 Task: Check current mortgage rates for homes with 30-year fixed loan payments.
Action: Mouse moved to (721, 136)
Screenshot: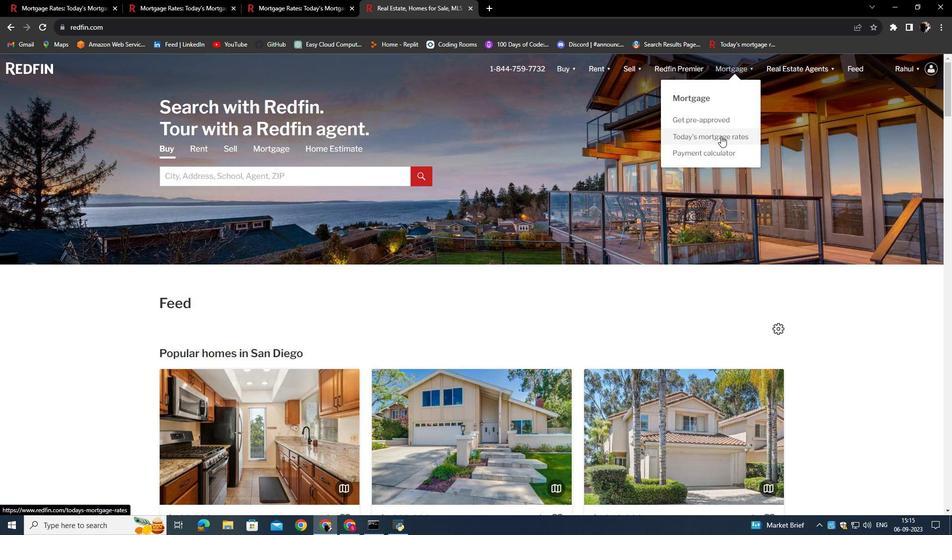 
Action: Mouse pressed left at (721, 136)
Screenshot: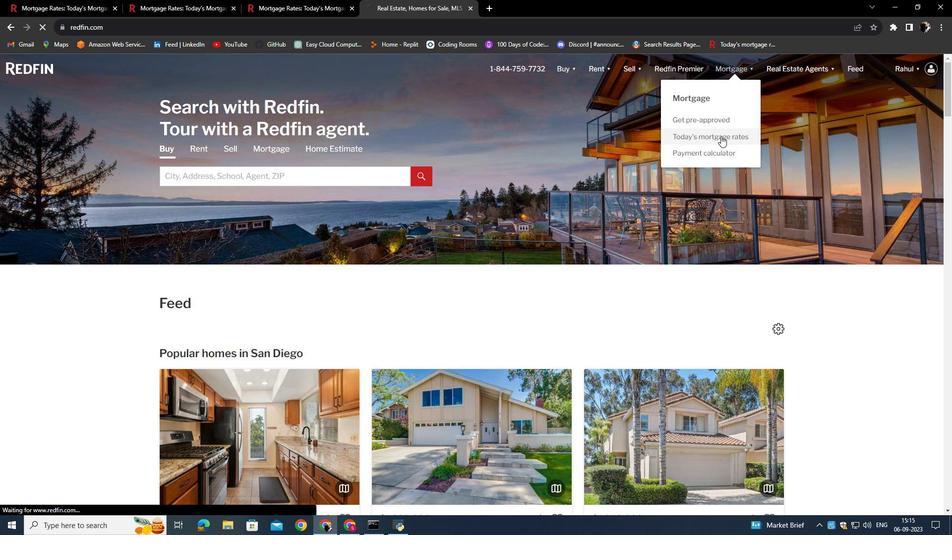 
Action: Mouse moved to (370, 260)
Screenshot: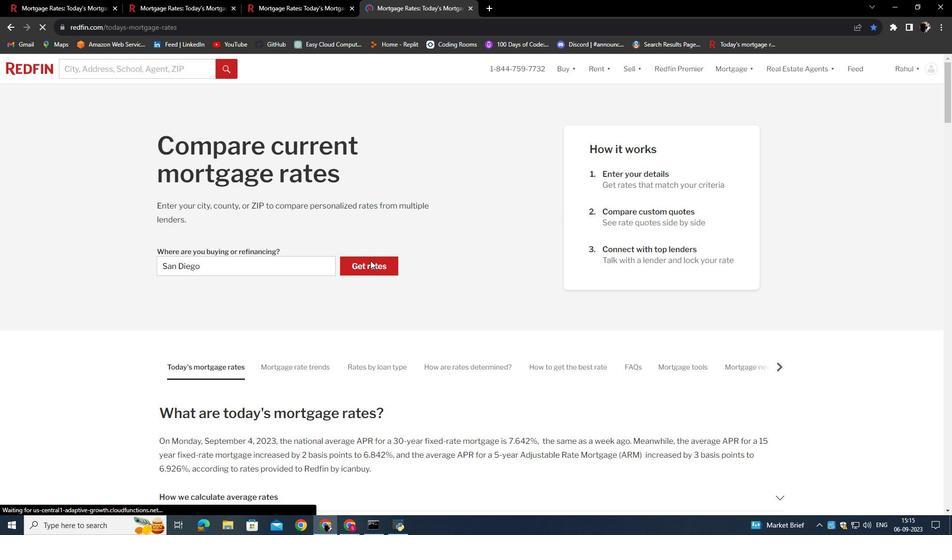 
Action: Mouse pressed left at (370, 260)
Screenshot: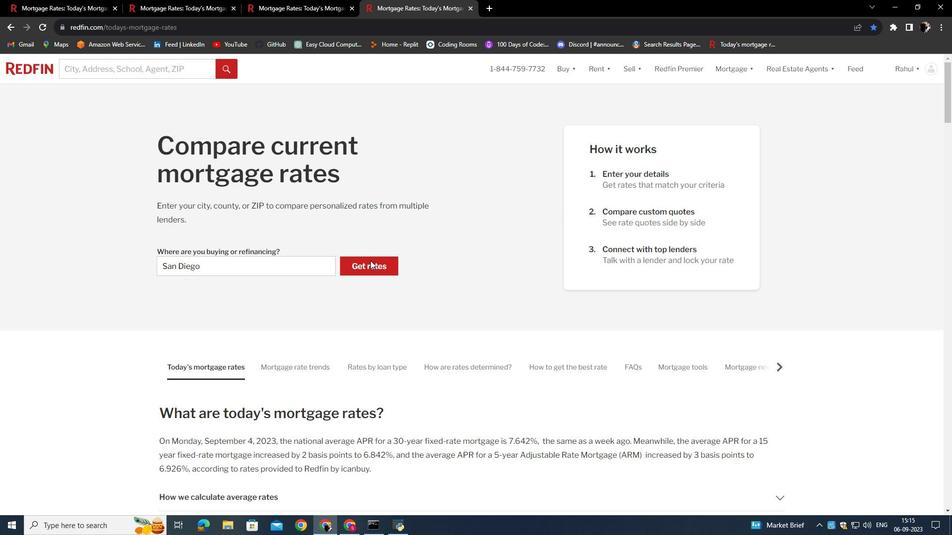 
Action: Mouse moved to (268, 193)
Screenshot: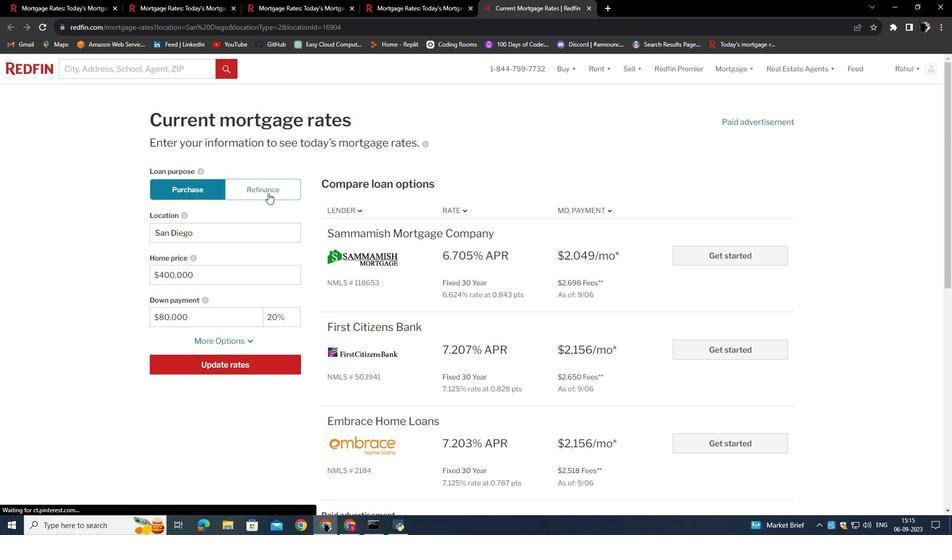 
Action: Mouse pressed left at (268, 193)
Screenshot: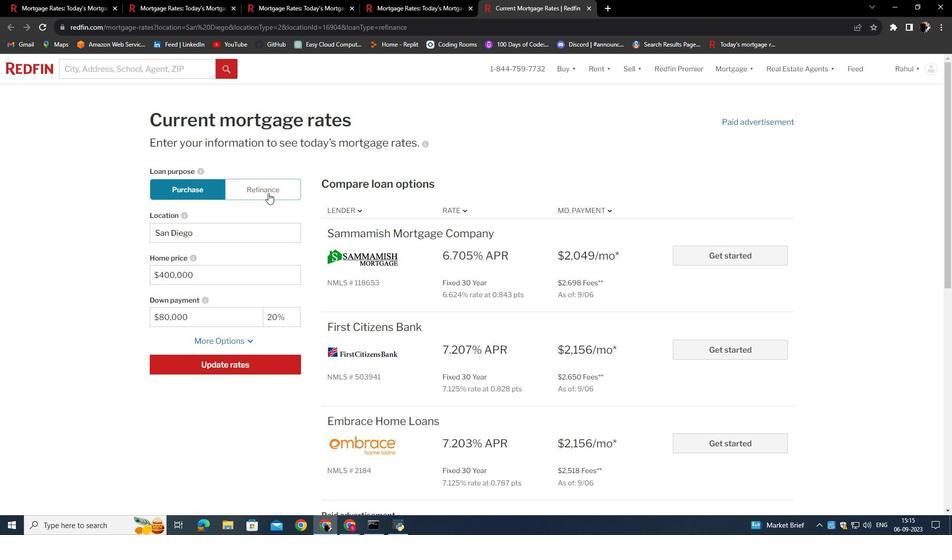 
Action: Mouse moved to (245, 339)
Screenshot: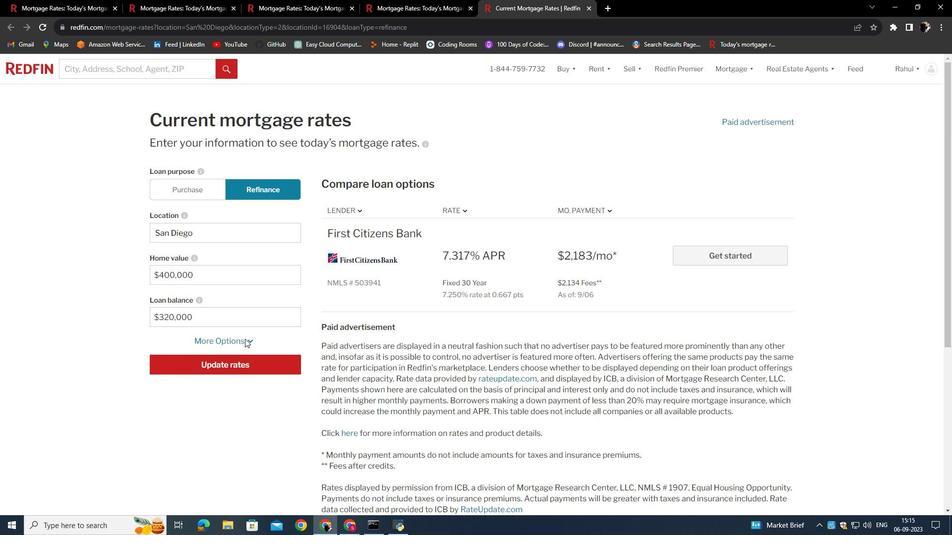
Action: Mouse pressed left at (245, 339)
Screenshot: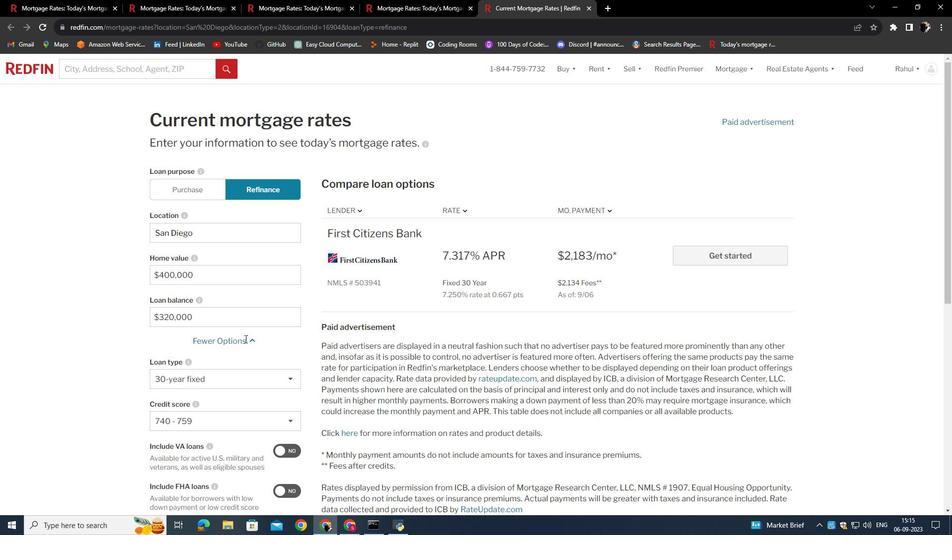 
Action: Mouse moved to (228, 383)
Screenshot: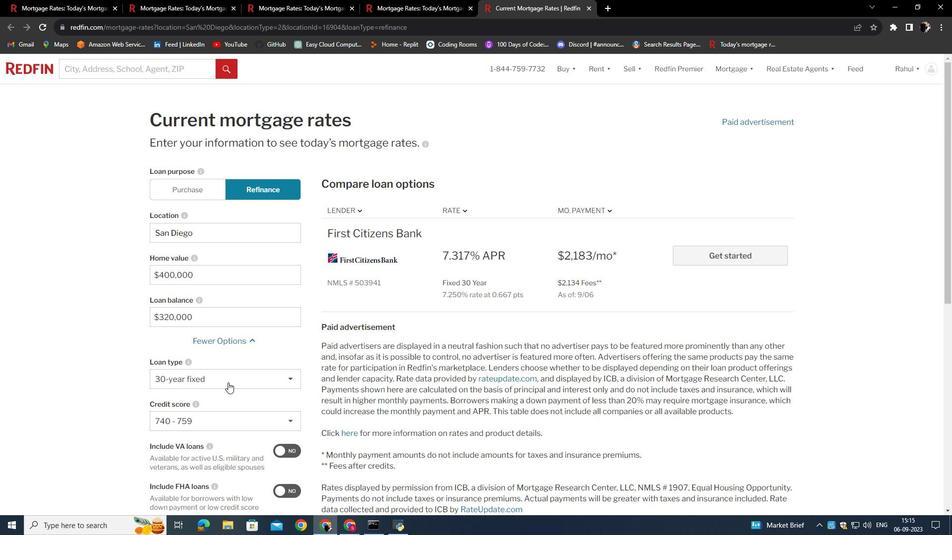 
Action: Mouse pressed left at (228, 383)
Screenshot: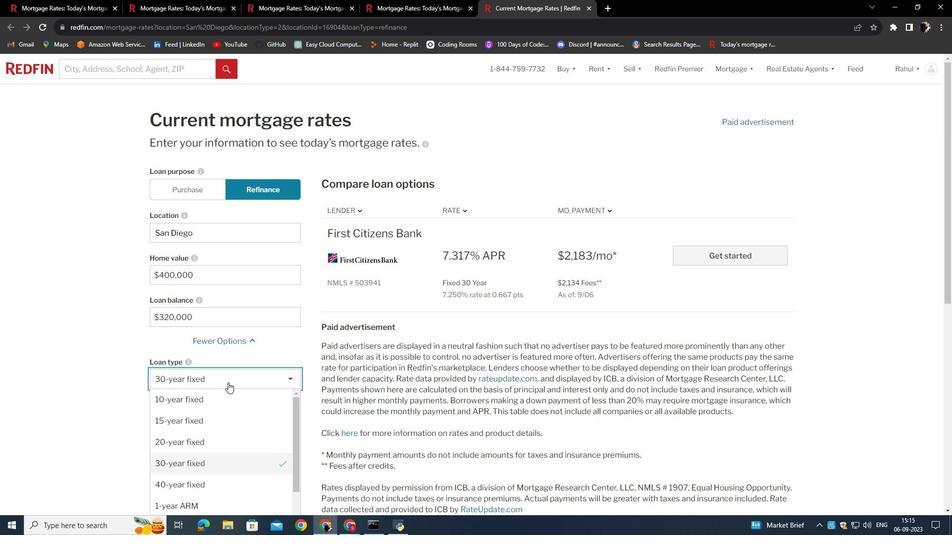 
Action: Mouse moved to (218, 464)
Screenshot: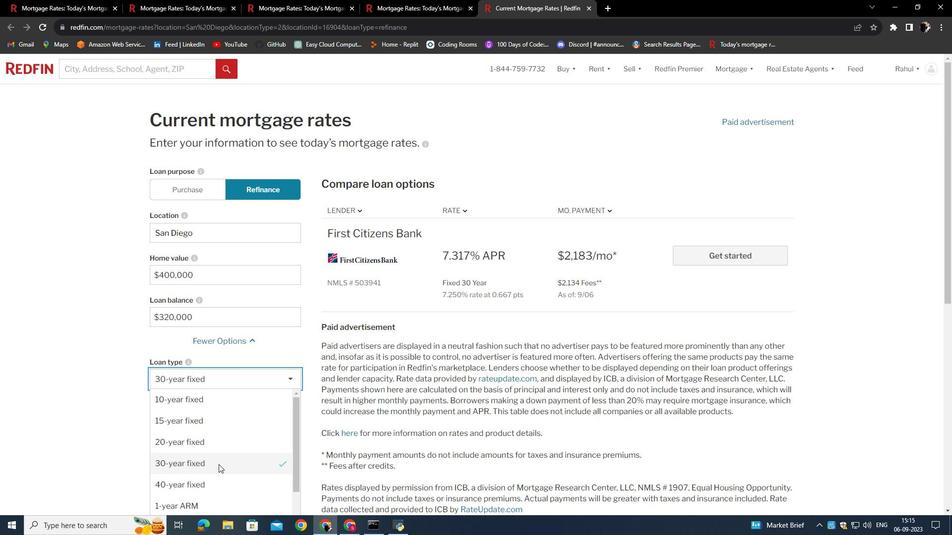
Action: Mouse pressed left at (218, 464)
Screenshot: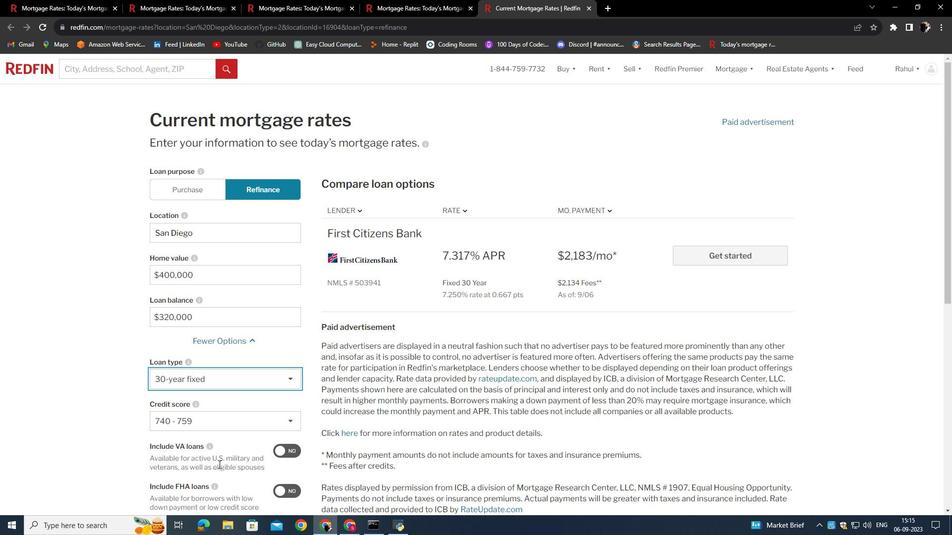 
Action: Mouse moved to (221, 449)
Screenshot: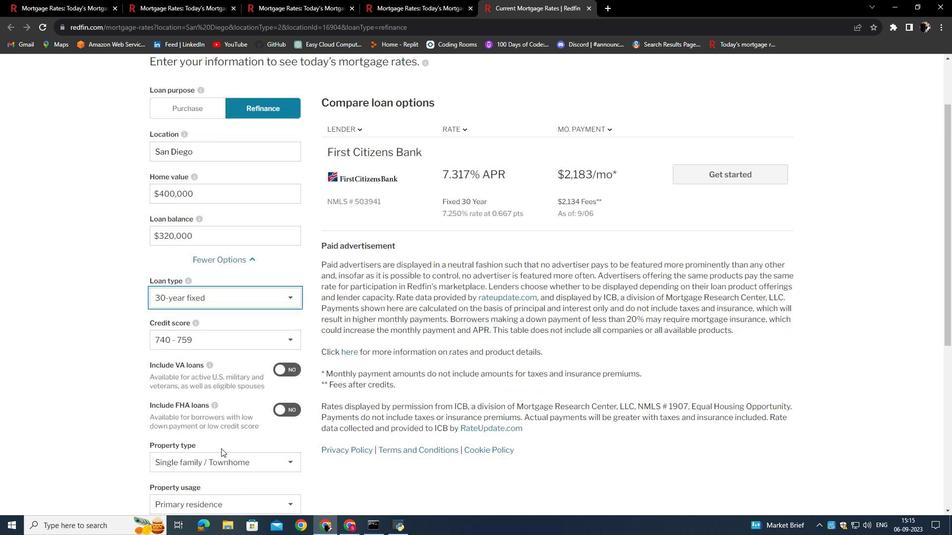
Action: Mouse scrolled (221, 448) with delta (0, 0)
Screenshot: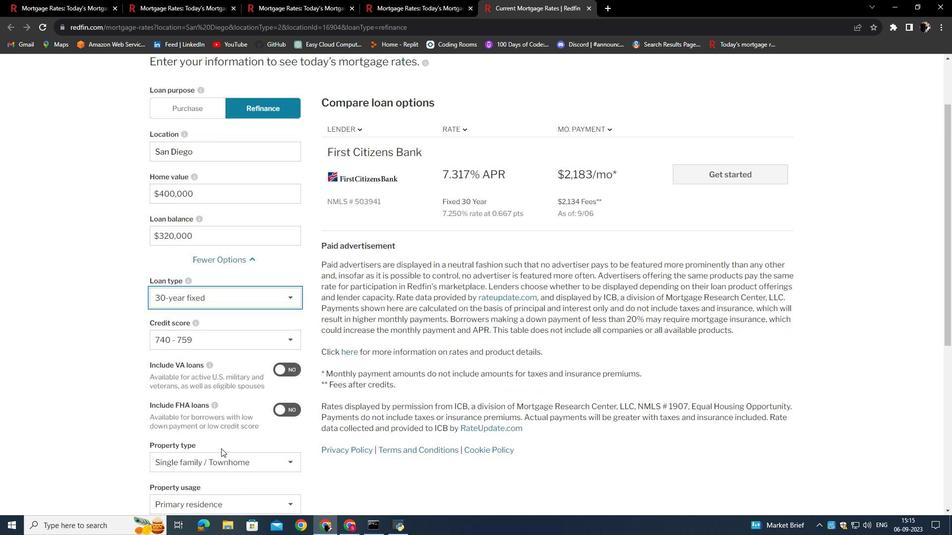 
Action: Mouse scrolled (221, 448) with delta (0, 0)
Screenshot: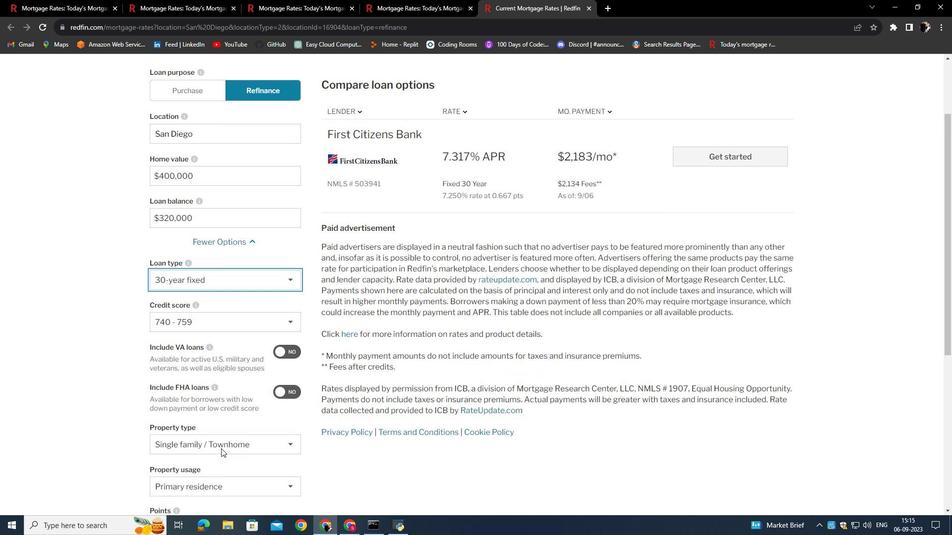 
Action: Mouse moved to (221, 438)
Screenshot: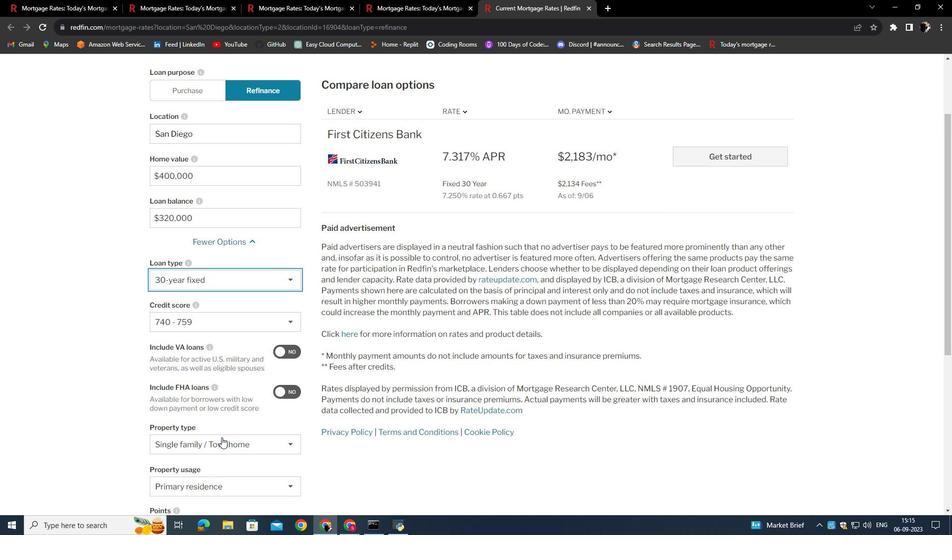 
Action: Mouse scrolled (221, 437) with delta (0, 0)
Screenshot: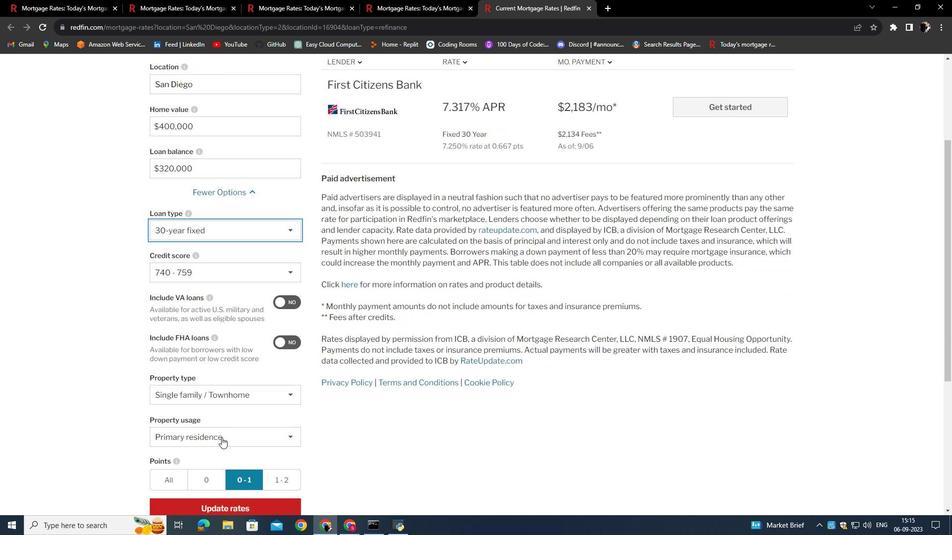 
Action: Mouse moved to (221, 434)
Screenshot: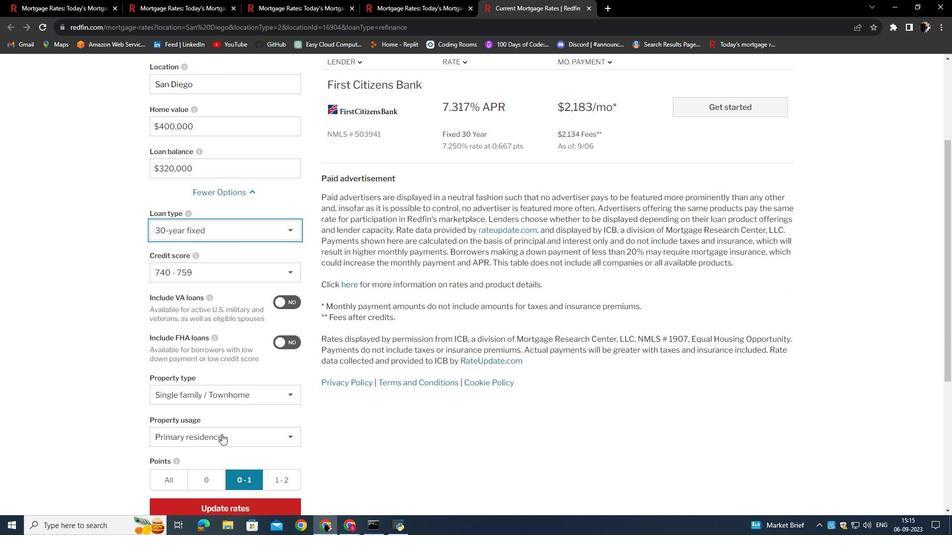
Action: Mouse scrolled (221, 434) with delta (0, 0)
Screenshot: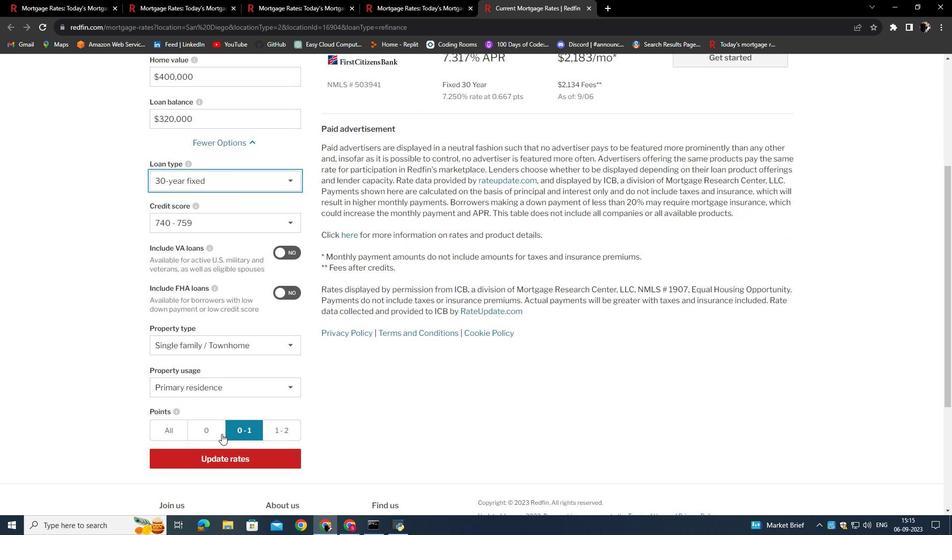 
Action: Mouse scrolled (221, 434) with delta (0, 0)
Screenshot: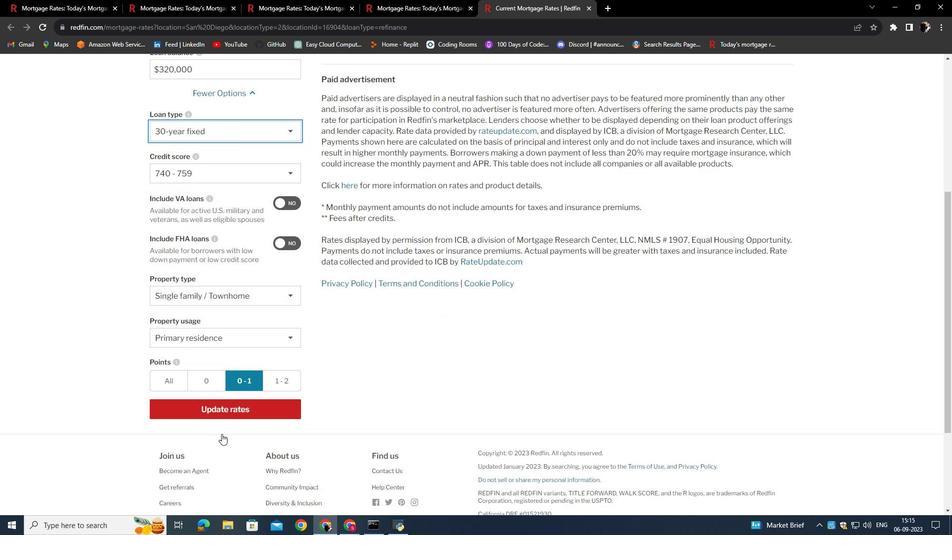 
Action: Mouse moved to (225, 415)
Screenshot: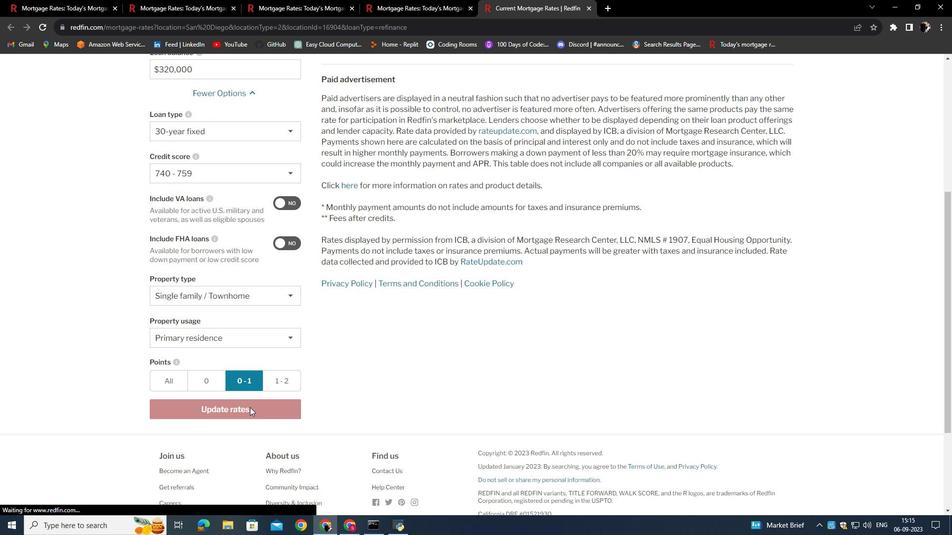 
Action: Mouse pressed left at (225, 415)
Screenshot: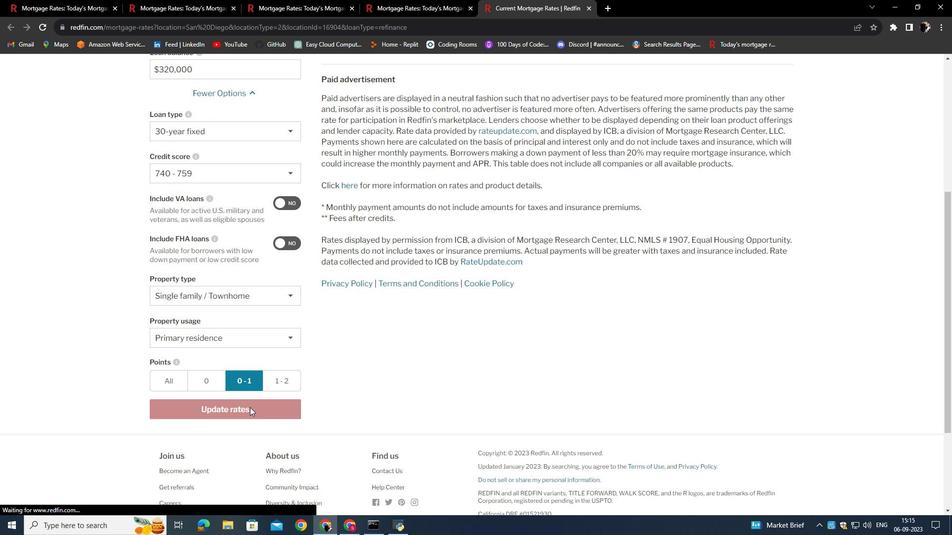 
Action: Mouse moved to (431, 339)
Screenshot: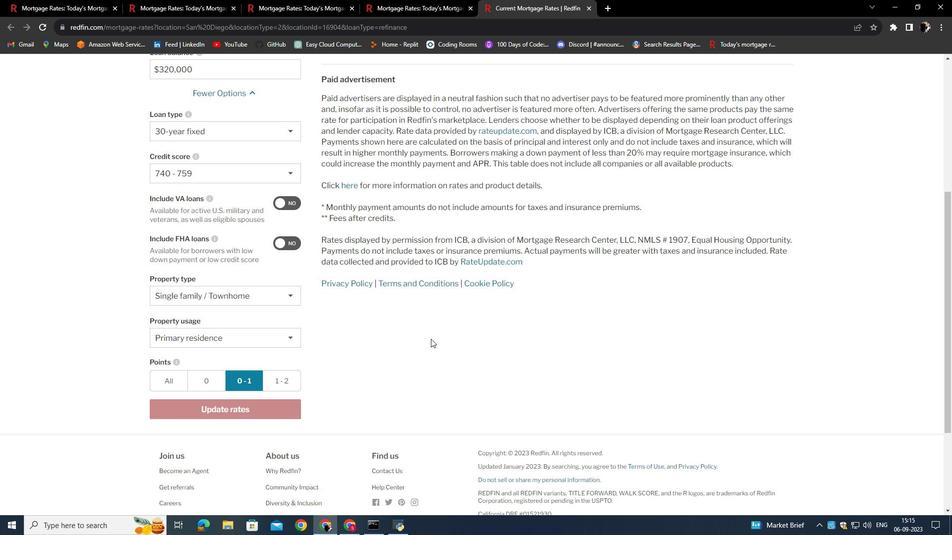 
Action: Mouse scrolled (431, 339) with delta (0, 0)
Screenshot: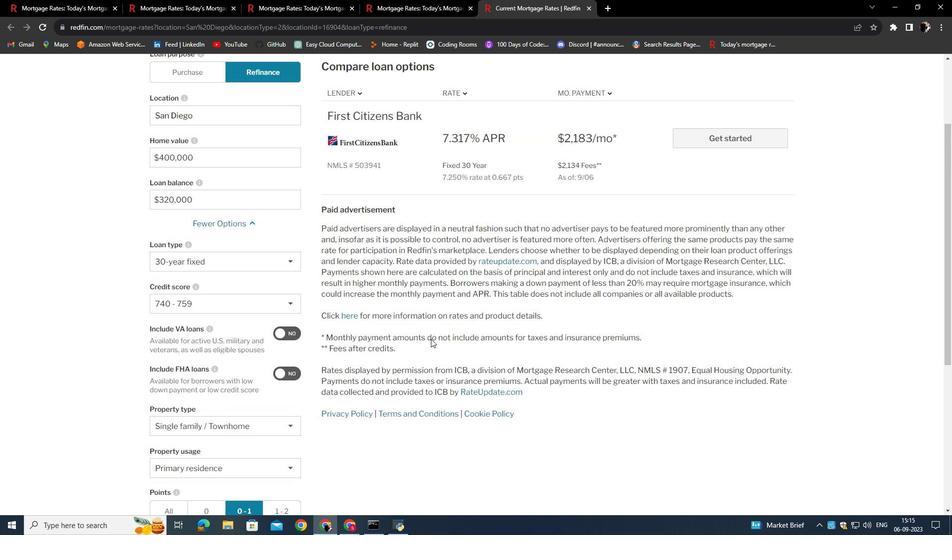 
Action: Mouse scrolled (431, 339) with delta (0, 0)
Screenshot: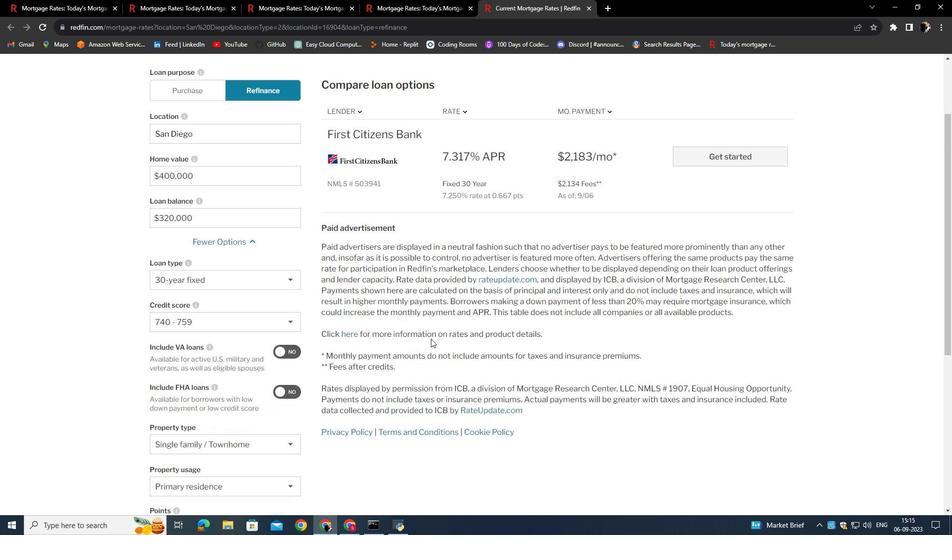 
Action: Mouse scrolled (431, 339) with delta (0, 0)
Screenshot: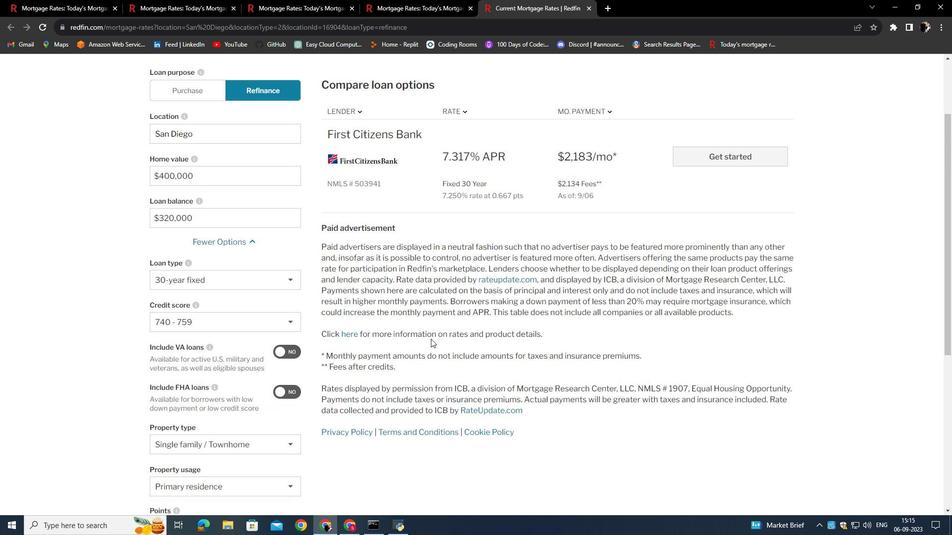 
